 Task: Use the formula "PERCENTRANK" in spreadsheet "Project protfolio".
Action: Mouse pressed left at (793, 229)
Screenshot: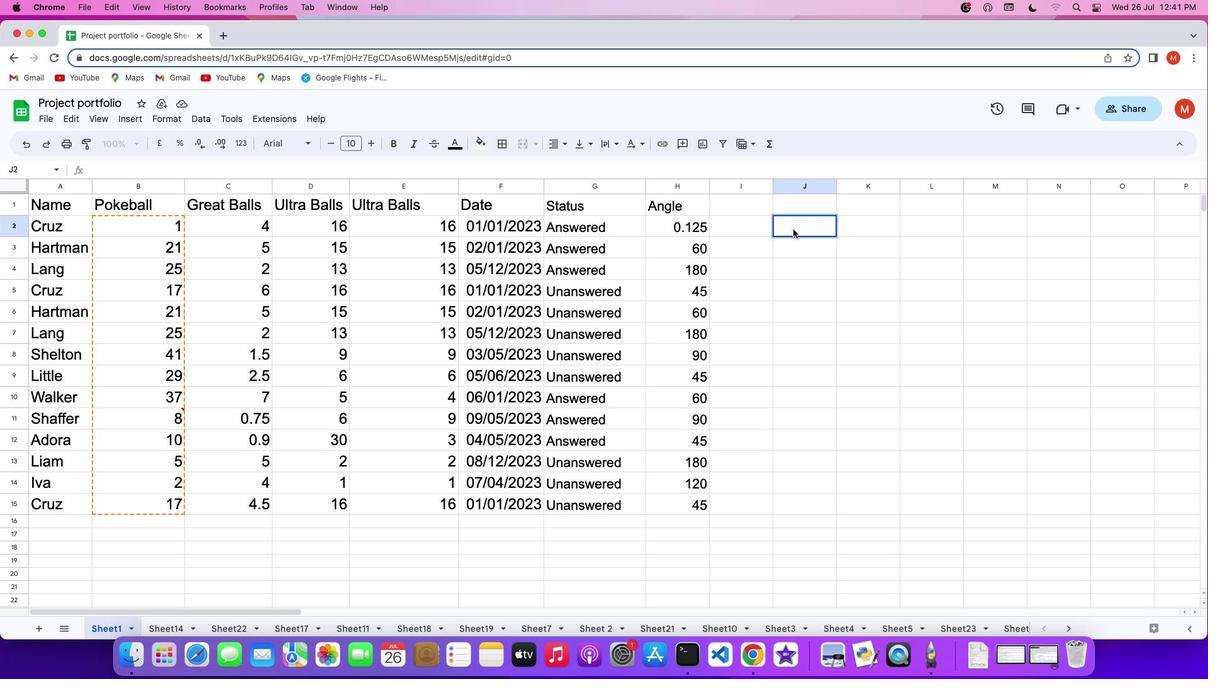 
Action: Mouse moved to (794, 223)
Screenshot: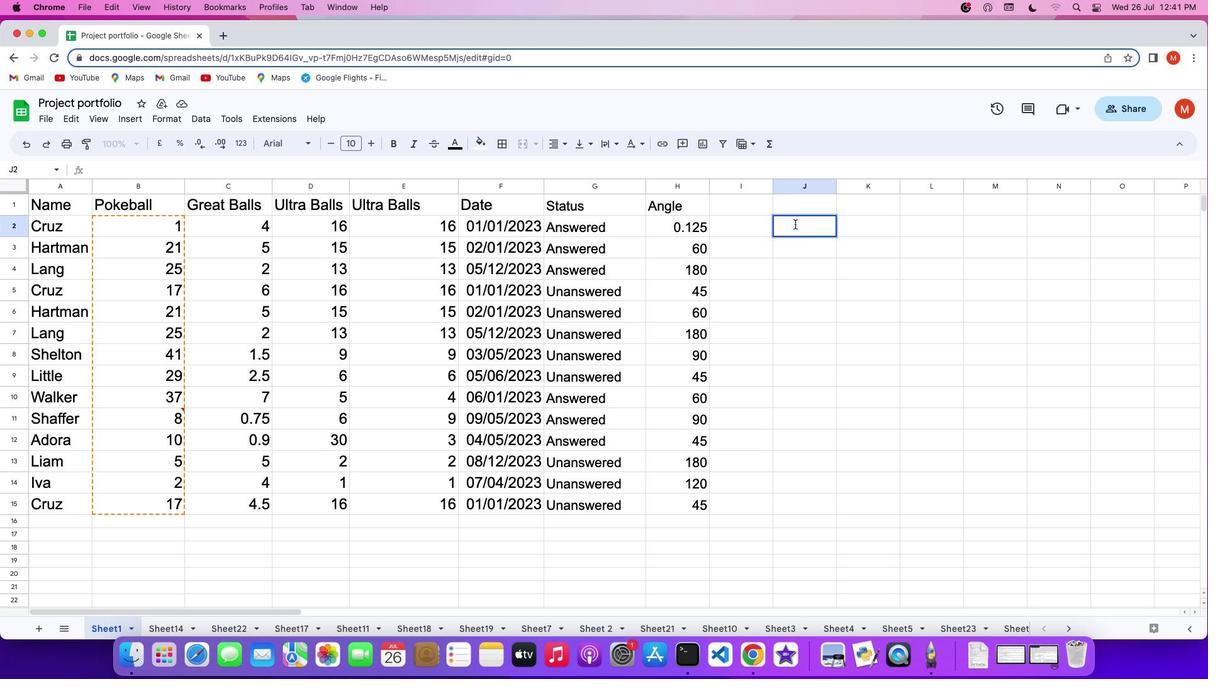 
Action: Mouse pressed left at (794, 223)
Screenshot: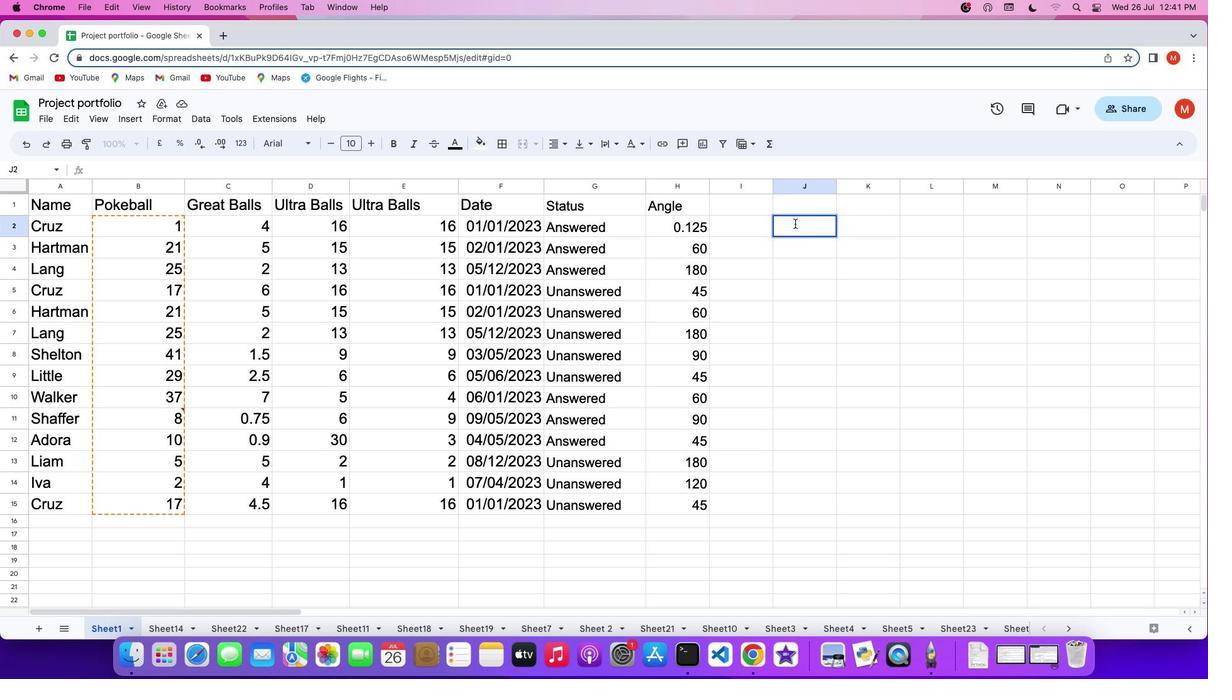 
Action: Mouse moved to (792, 223)
Screenshot: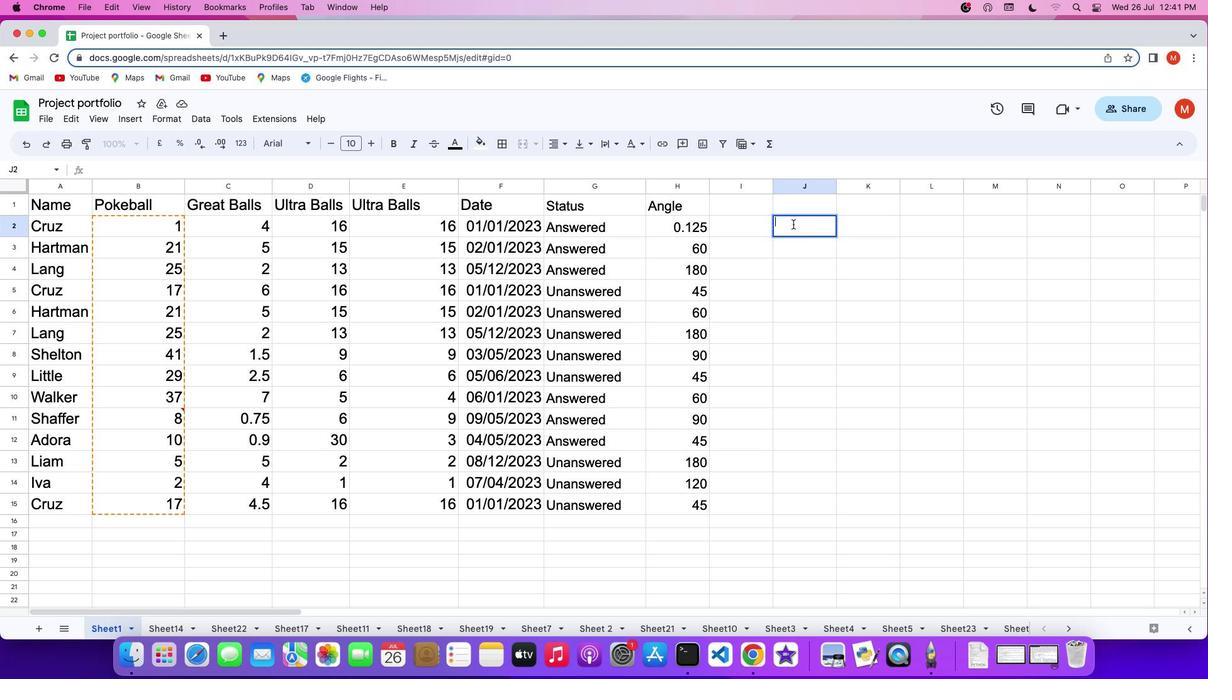 
Action: Key pressed '='
Screenshot: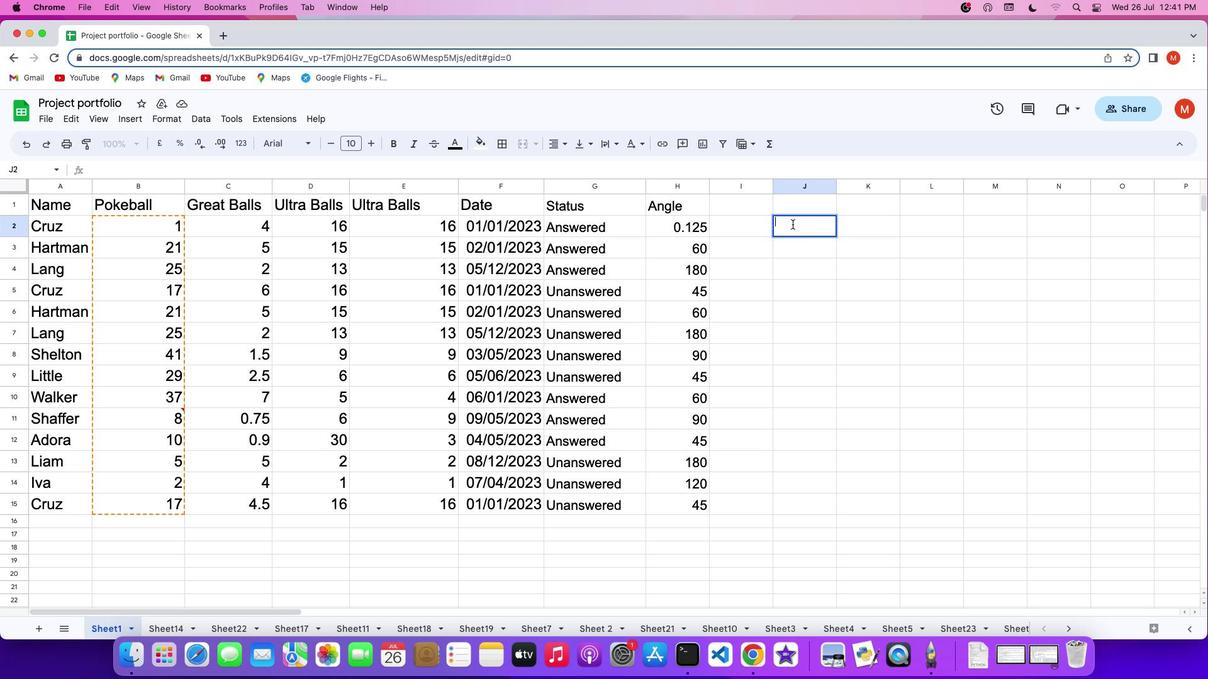 
Action: Mouse moved to (775, 145)
Screenshot: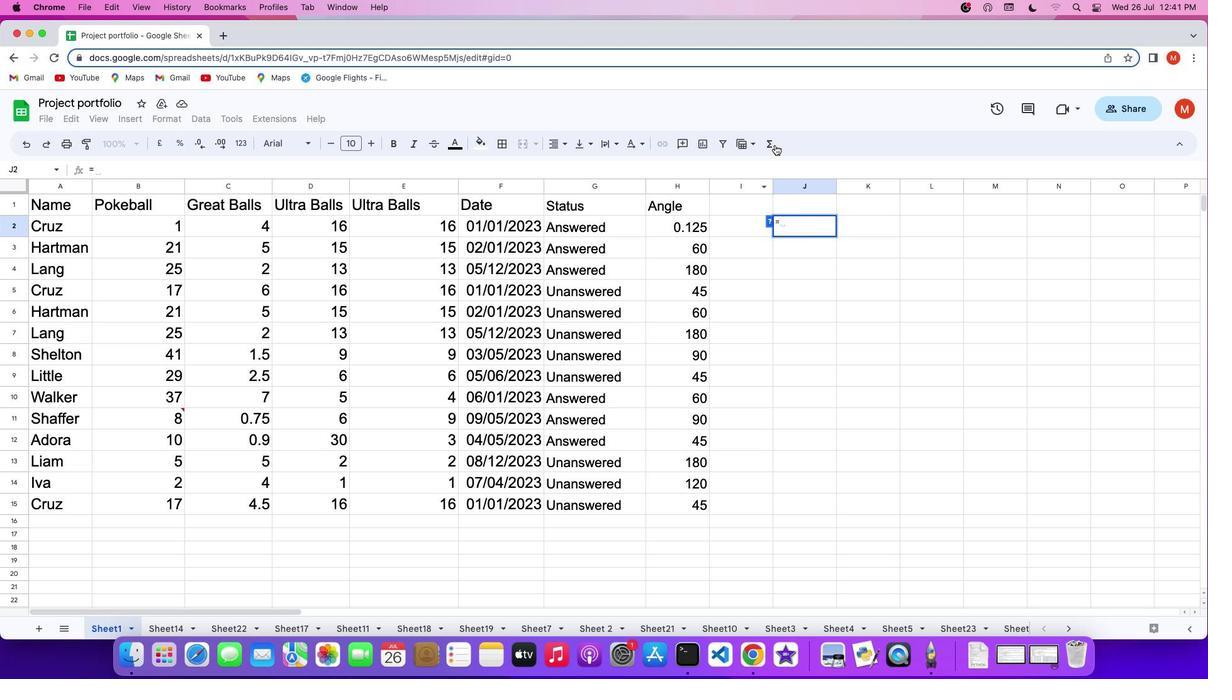
Action: Mouse pressed left at (775, 145)
Screenshot: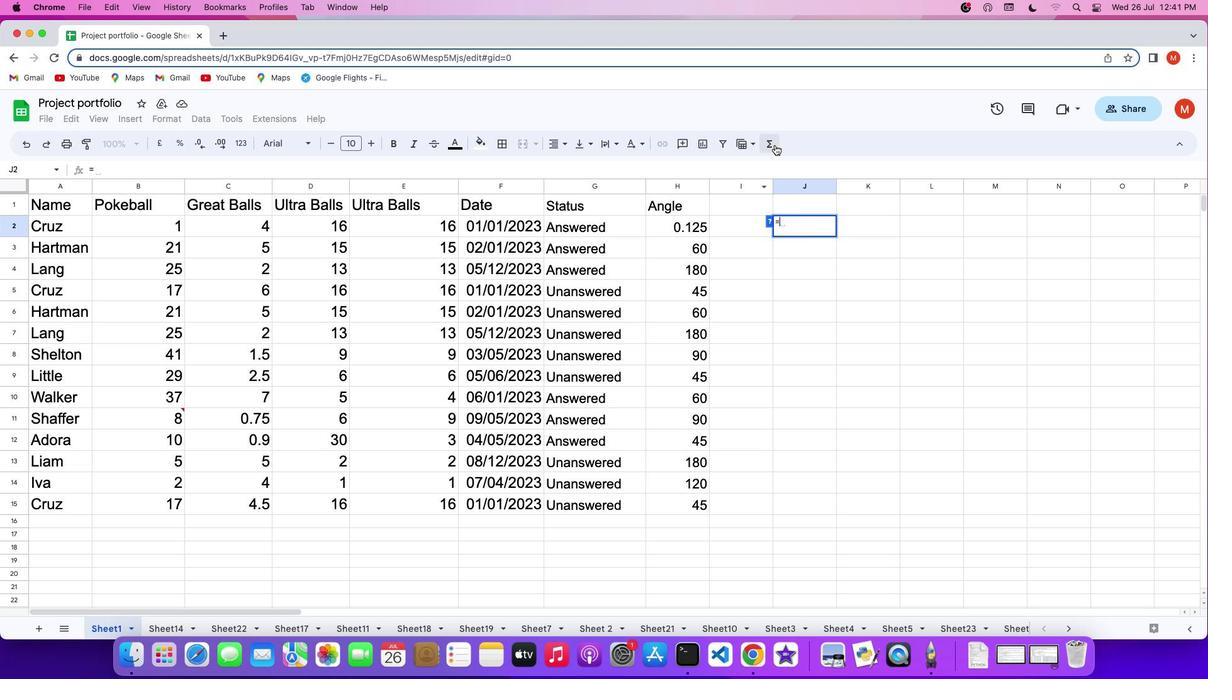 
Action: Mouse moved to (960, 597)
Screenshot: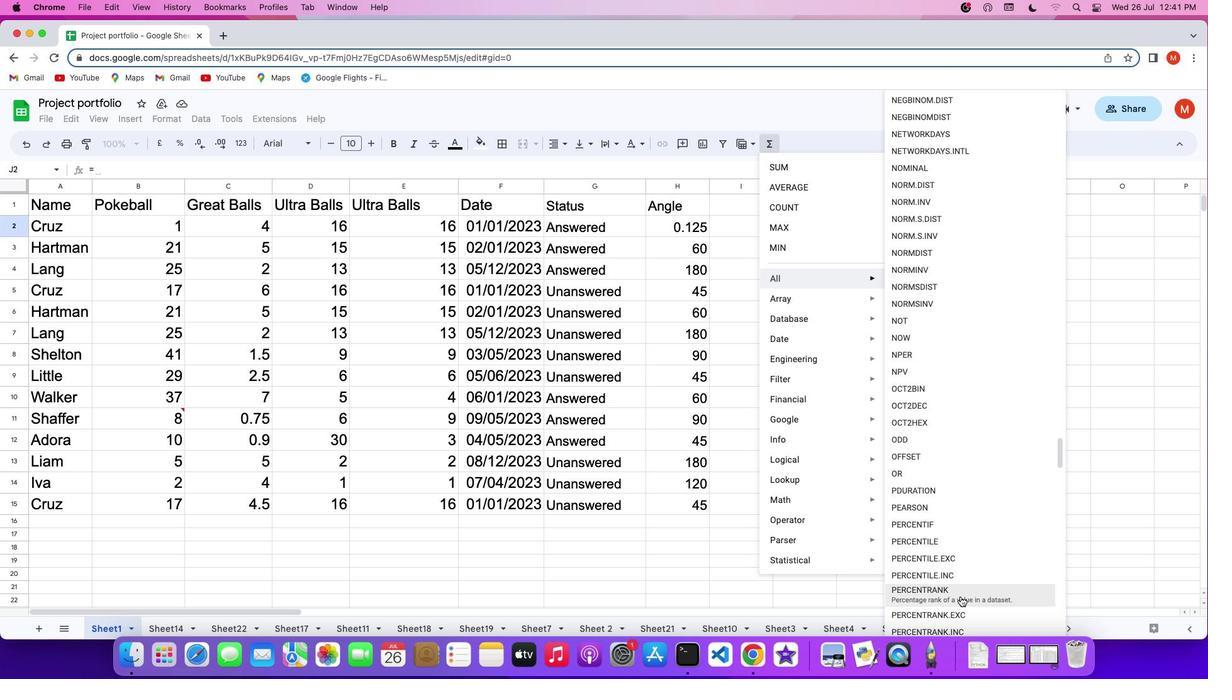 
Action: Mouse pressed left at (960, 597)
Screenshot: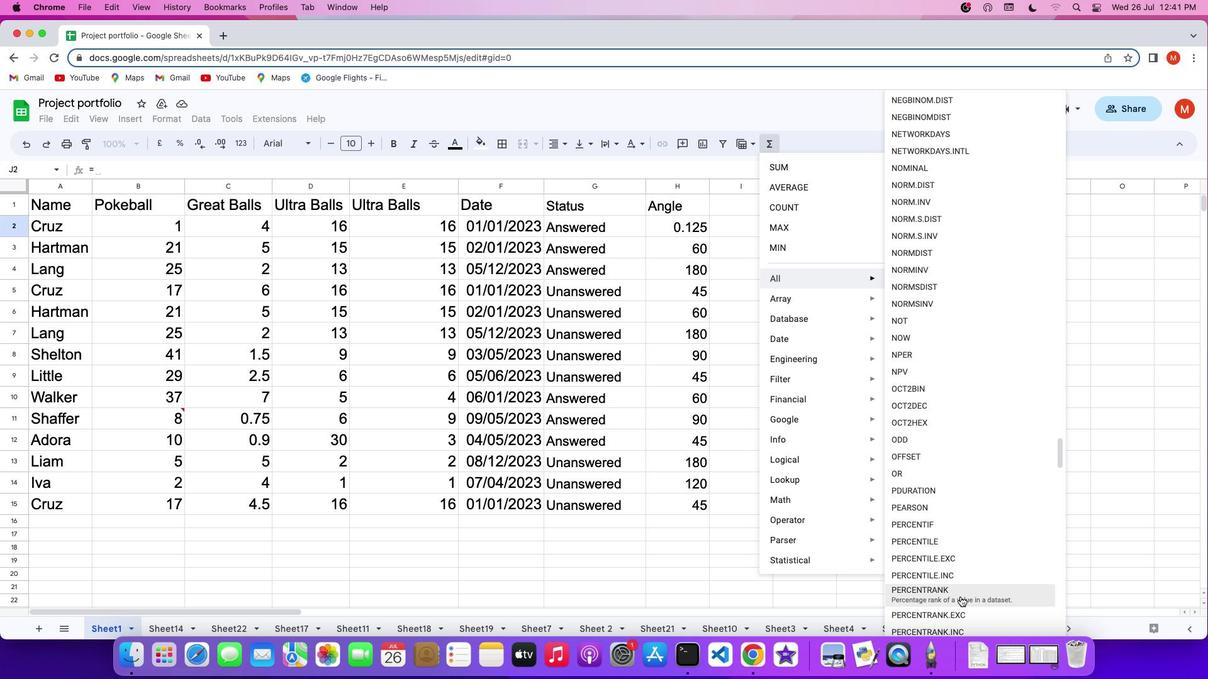 
Action: Mouse moved to (160, 223)
Screenshot: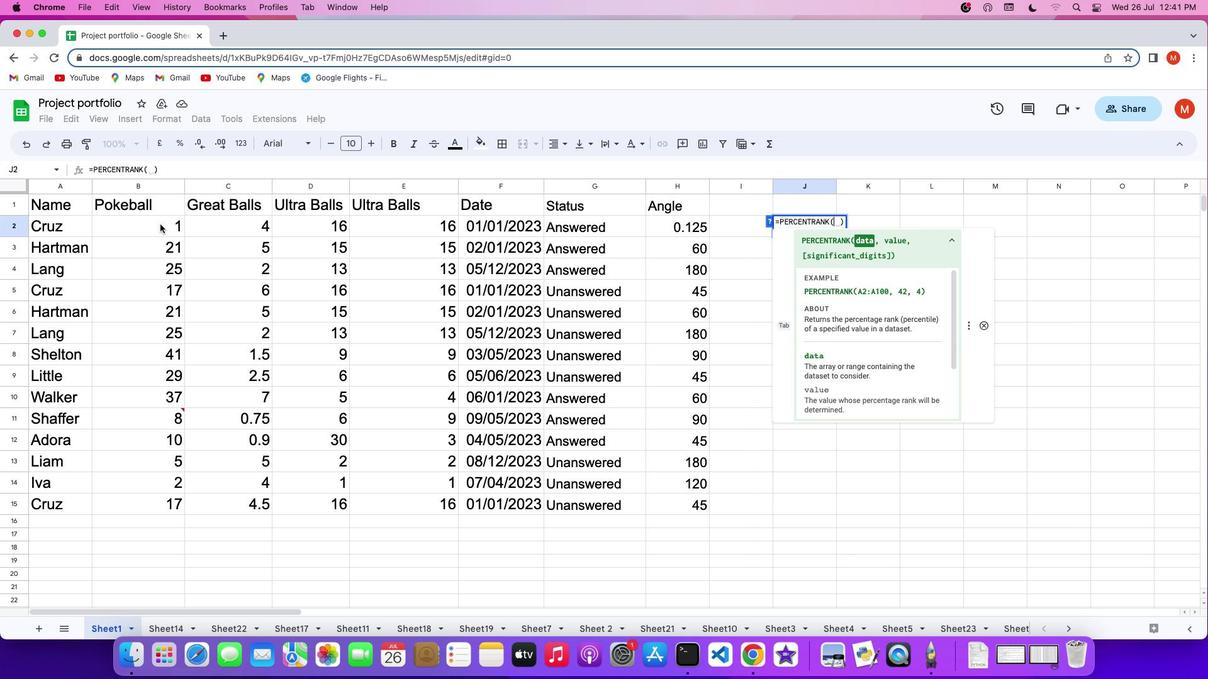 
Action: Mouse pressed left at (160, 223)
Screenshot: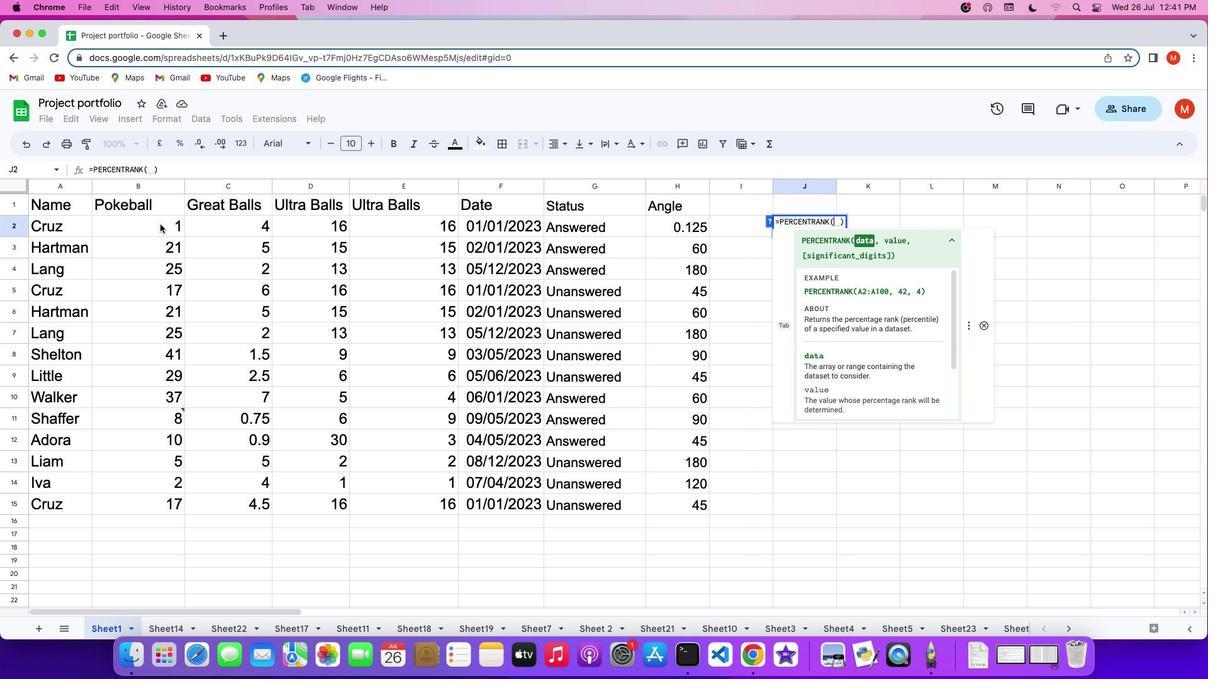 
Action: Mouse moved to (167, 505)
Screenshot: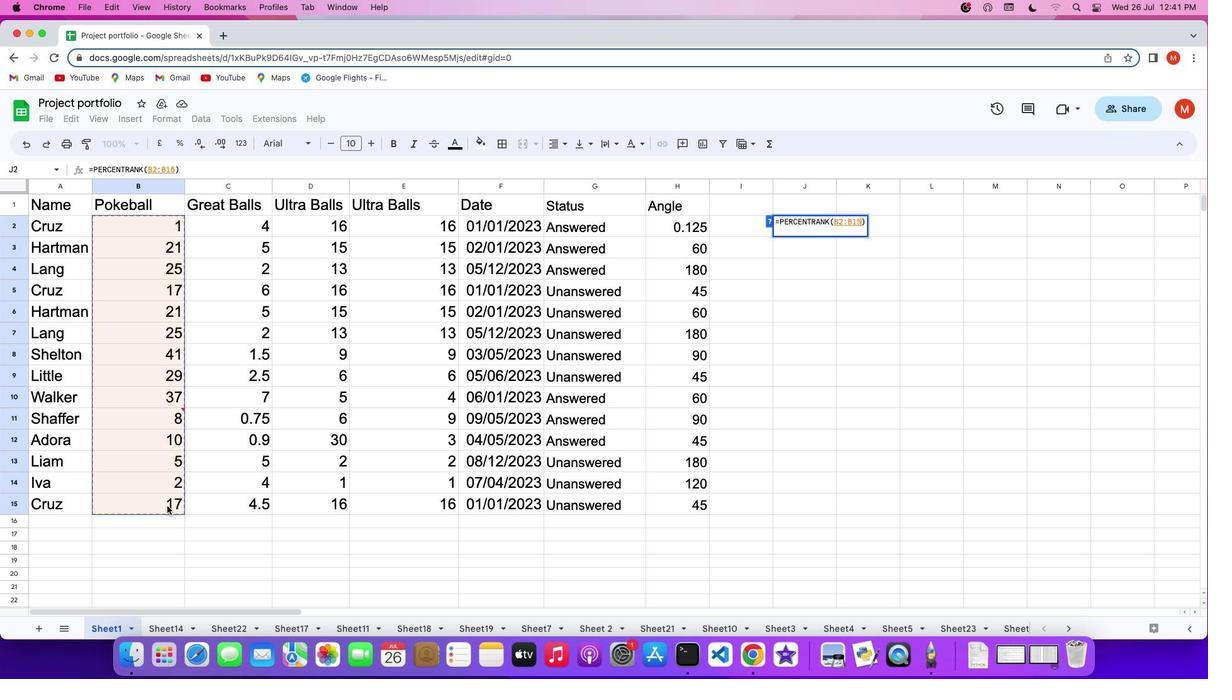 
Action: Key pressed ',''1''2'',''4'Key.enter
Screenshot: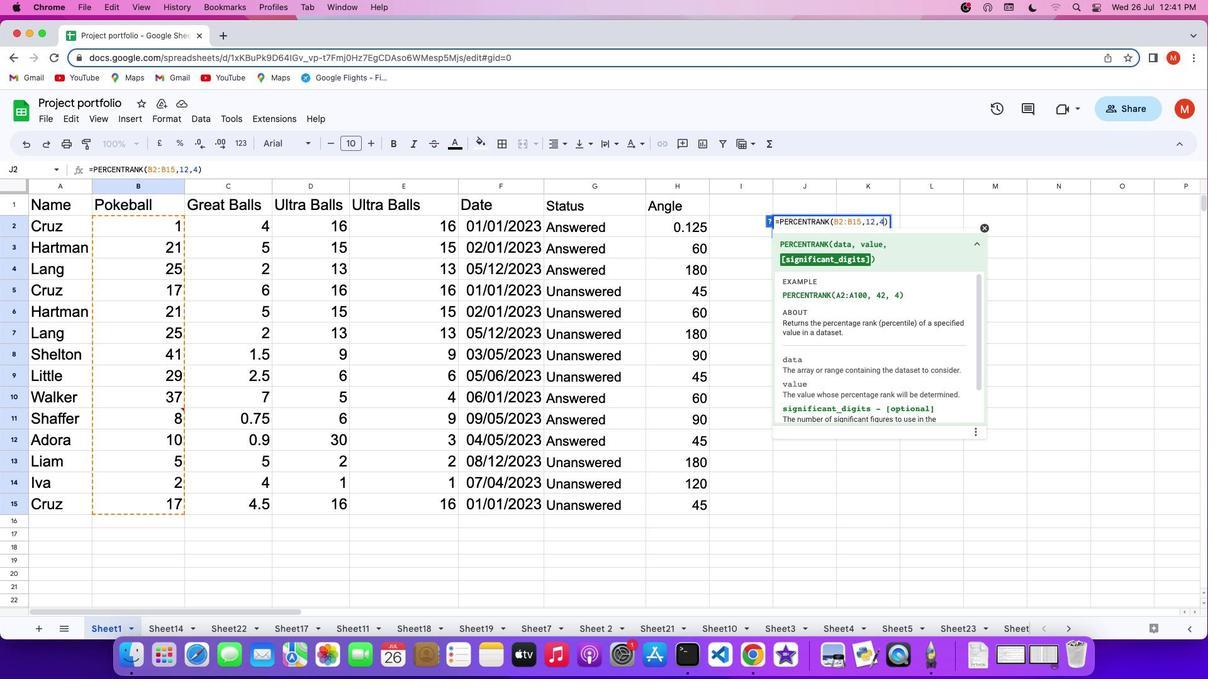 
